 Task: Look for products in the category "Homeopathic Care" from Newtow Laboratories only.
Action: Mouse moved to (275, 151)
Screenshot: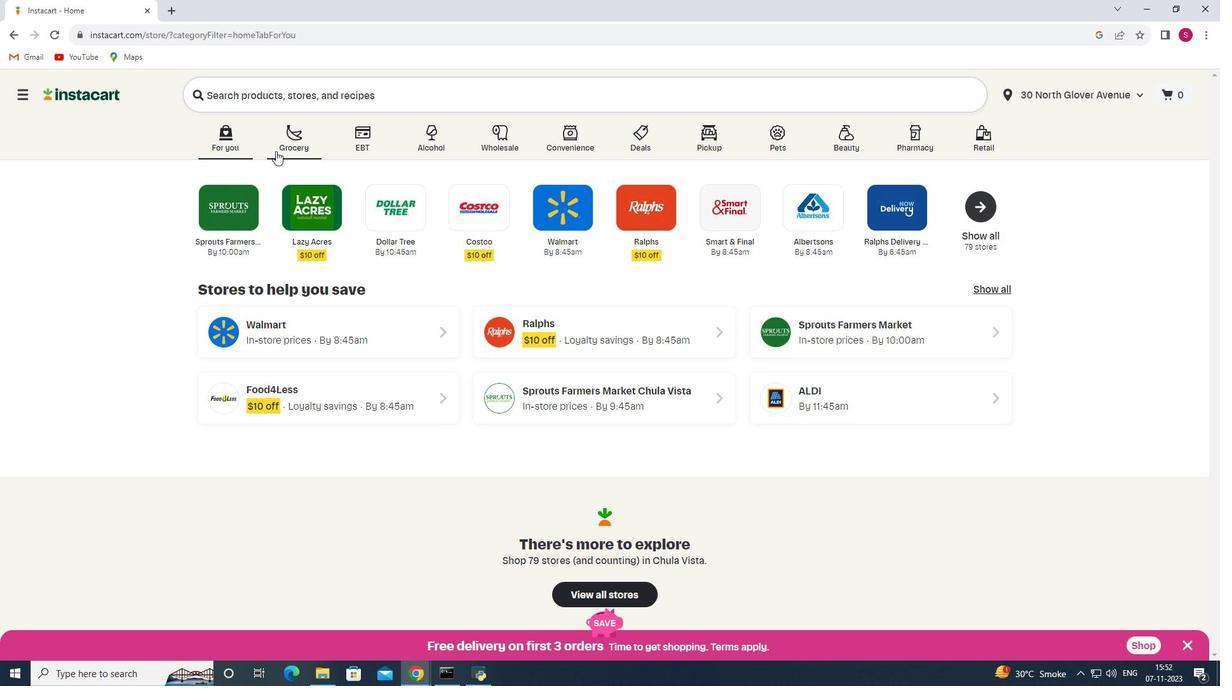 
Action: Mouse pressed left at (275, 151)
Screenshot: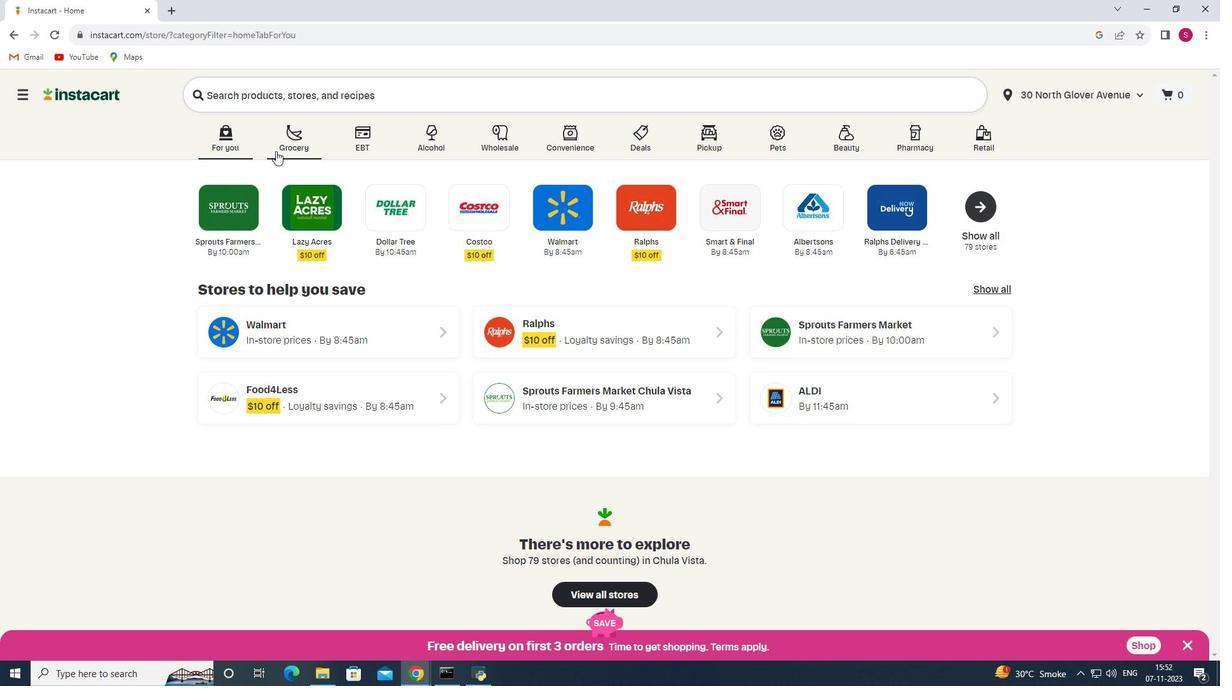 
Action: Mouse moved to (267, 356)
Screenshot: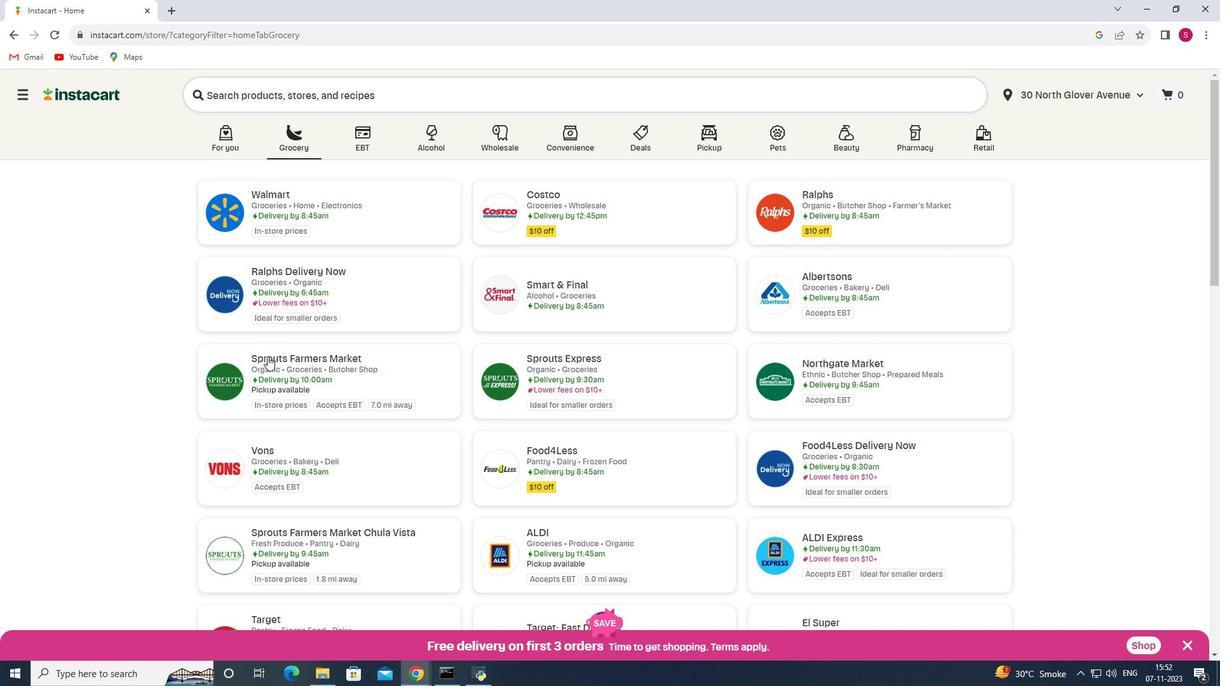 
Action: Mouse pressed left at (267, 356)
Screenshot: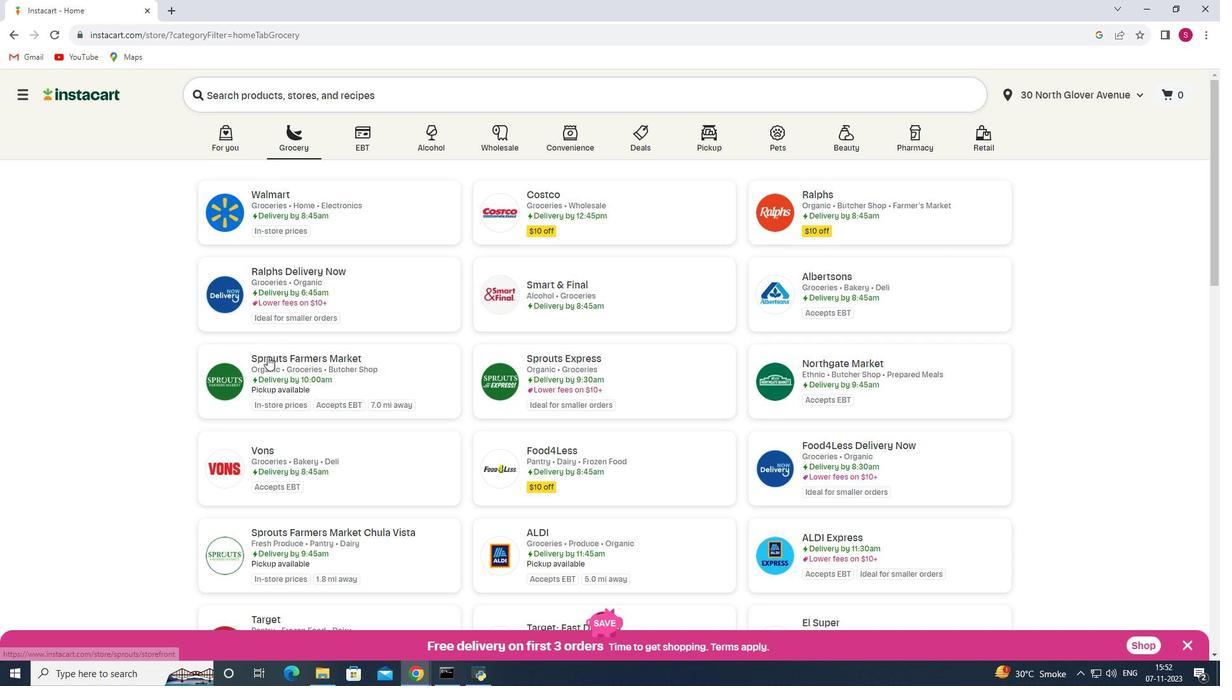 
Action: Mouse moved to (99, 389)
Screenshot: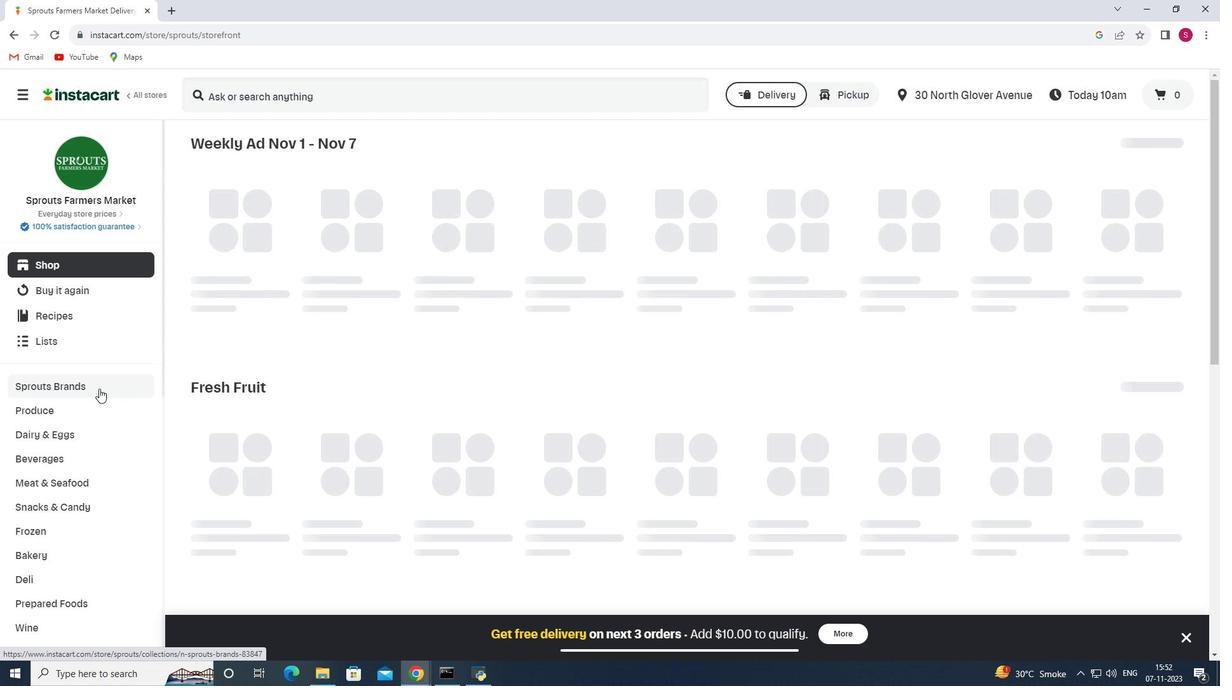 
Action: Mouse scrolled (99, 388) with delta (0, 0)
Screenshot: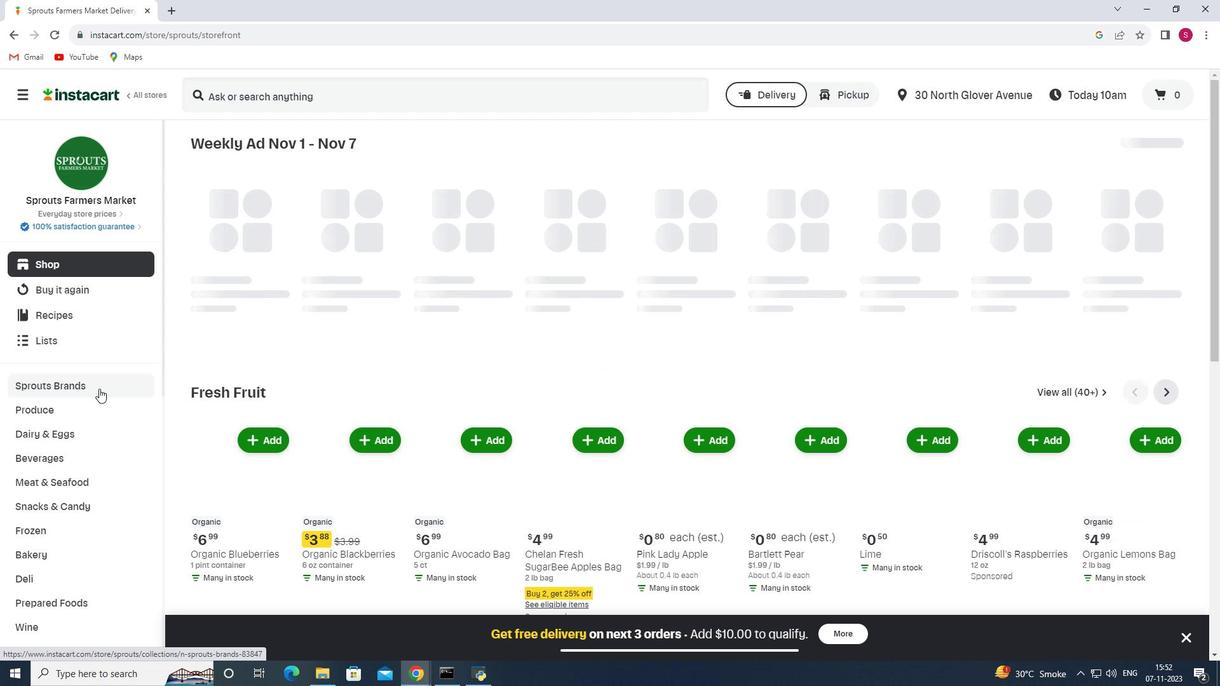 
Action: Mouse scrolled (99, 388) with delta (0, 0)
Screenshot: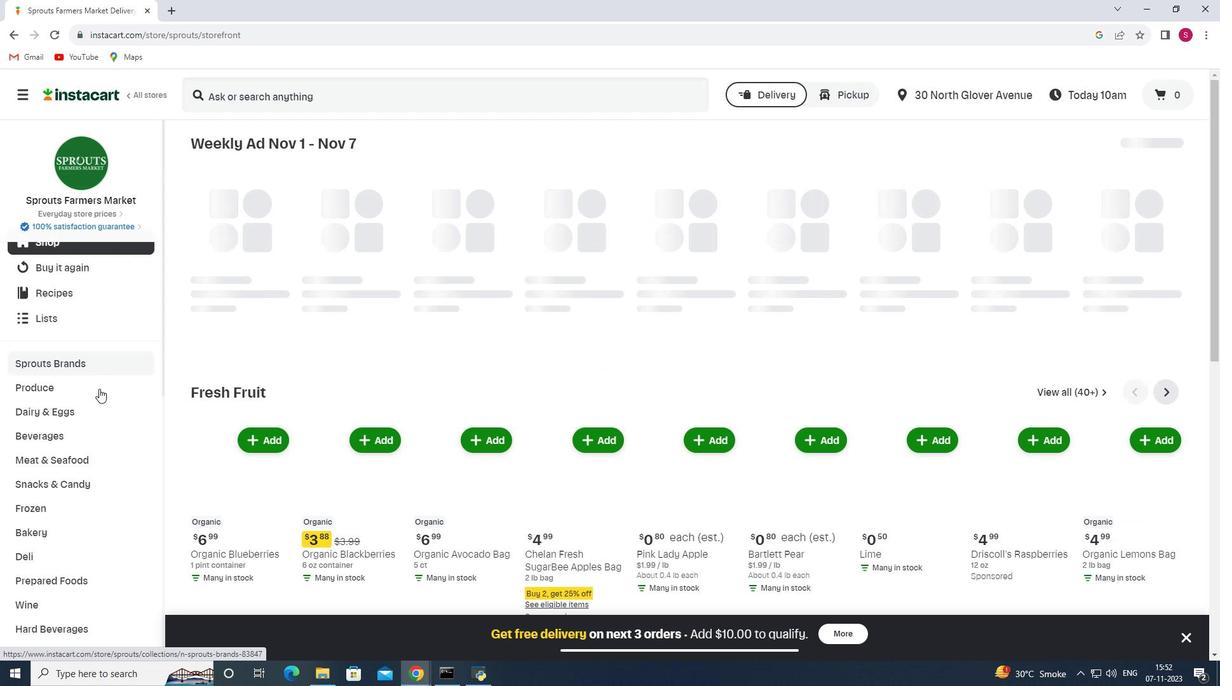
Action: Mouse scrolled (99, 388) with delta (0, 0)
Screenshot: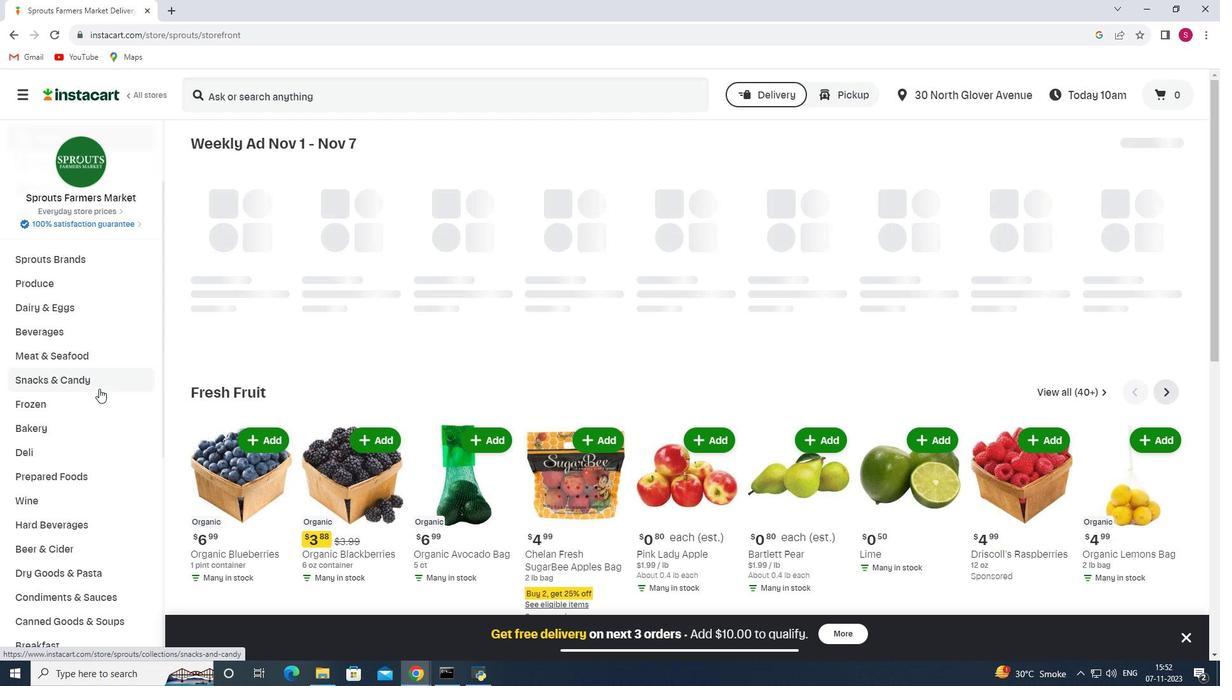 
Action: Mouse scrolled (99, 388) with delta (0, 0)
Screenshot: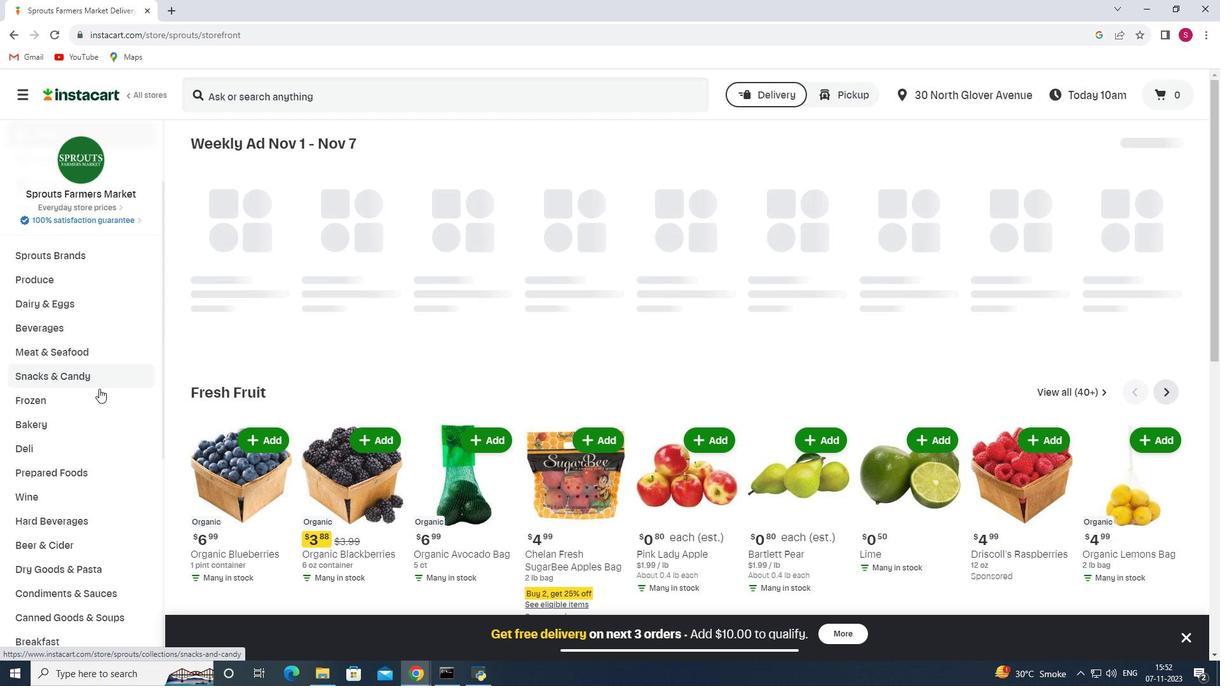 
Action: Mouse scrolled (99, 388) with delta (0, 0)
Screenshot: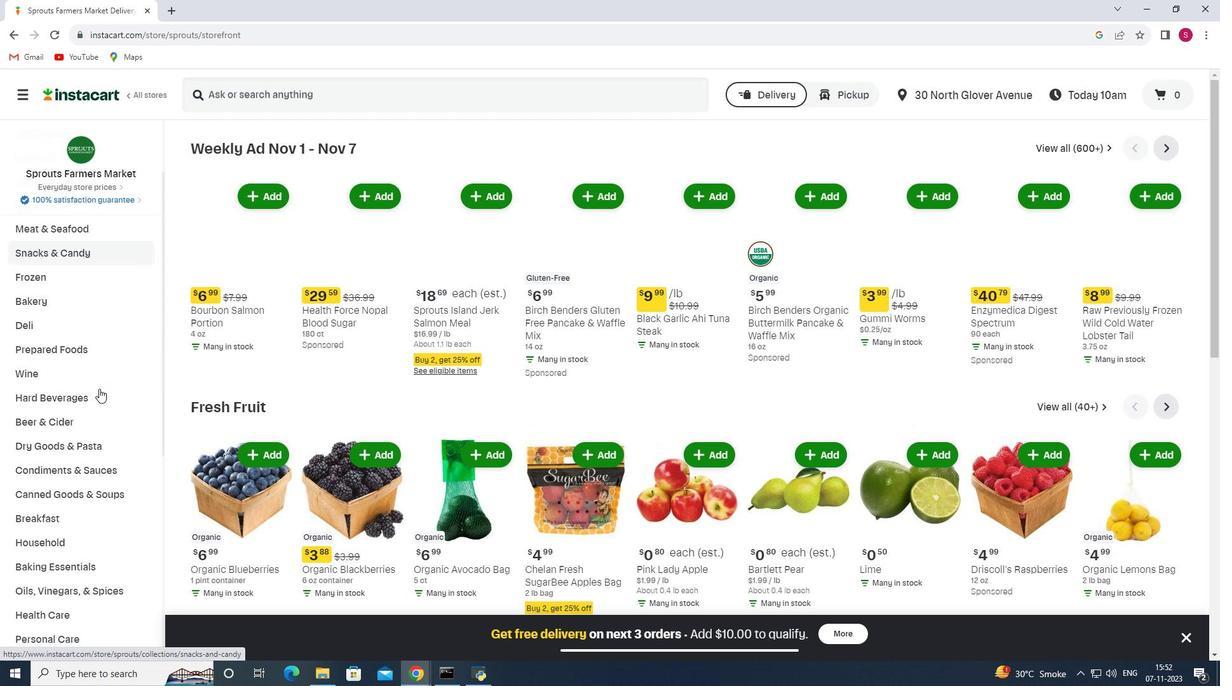 
Action: Mouse scrolled (99, 388) with delta (0, 0)
Screenshot: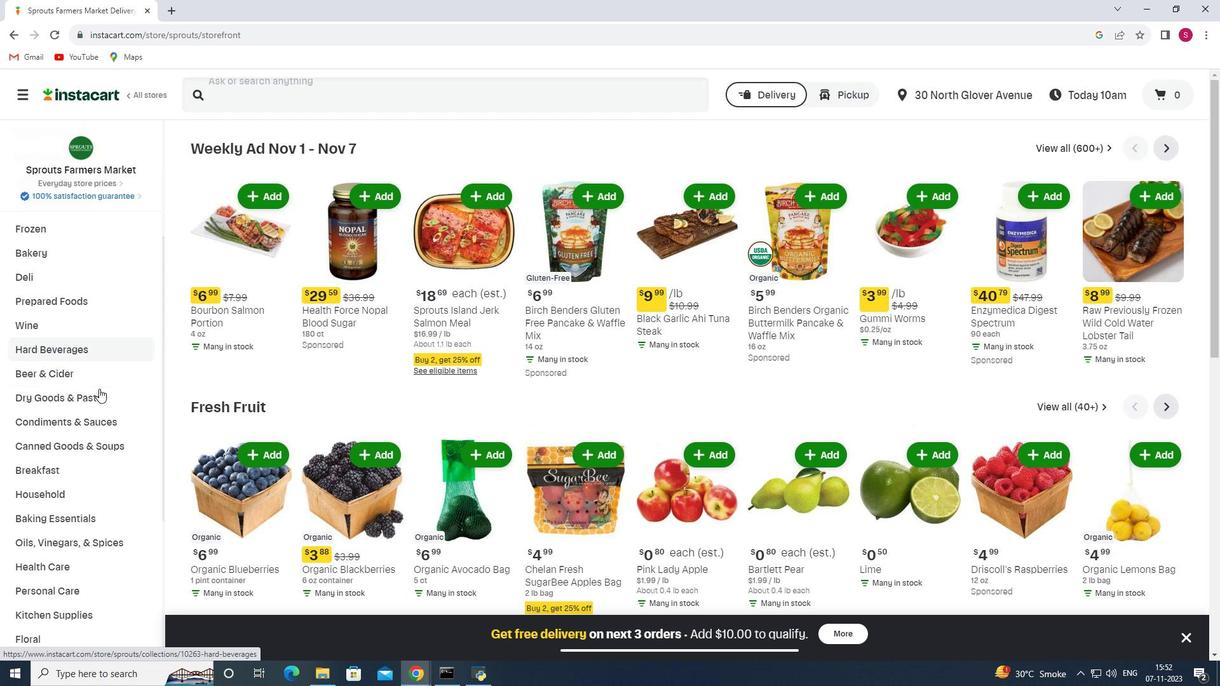 
Action: Mouse scrolled (99, 388) with delta (0, 0)
Screenshot: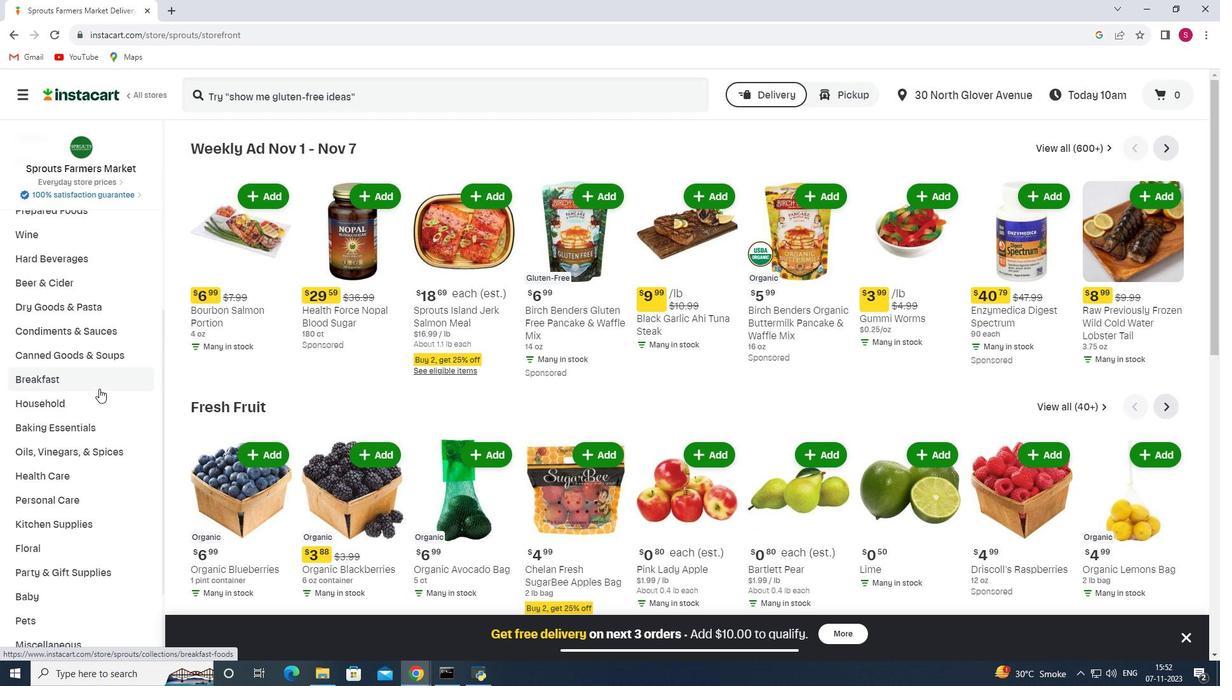 
Action: Mouse moved to (65, 411)
Screenshot: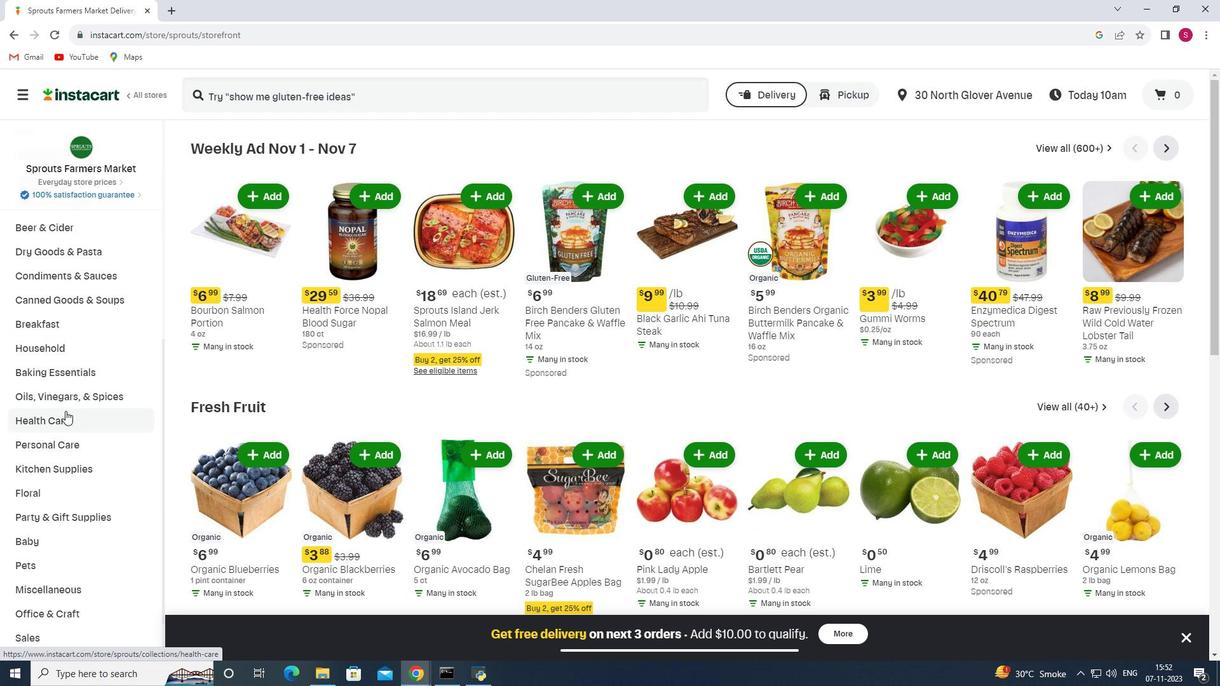
Action: Mouse pressed left at (65, 411)
Screenshot: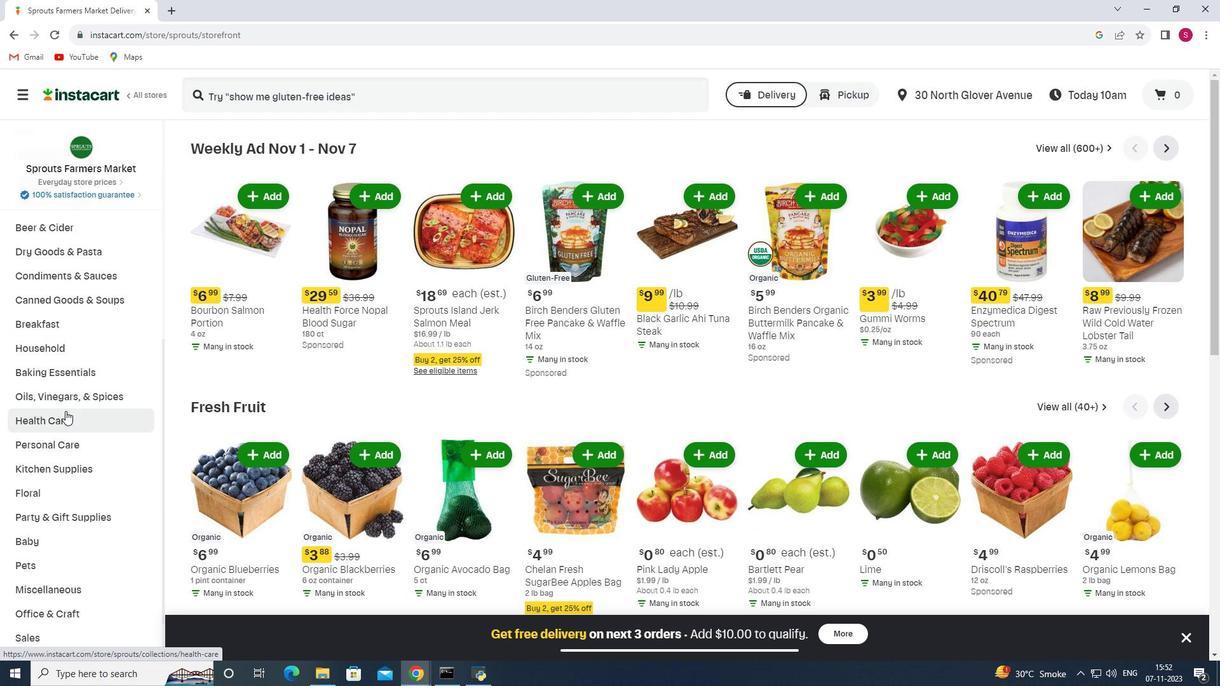
Action: Mouse moved to (462, 174)
Screenshot: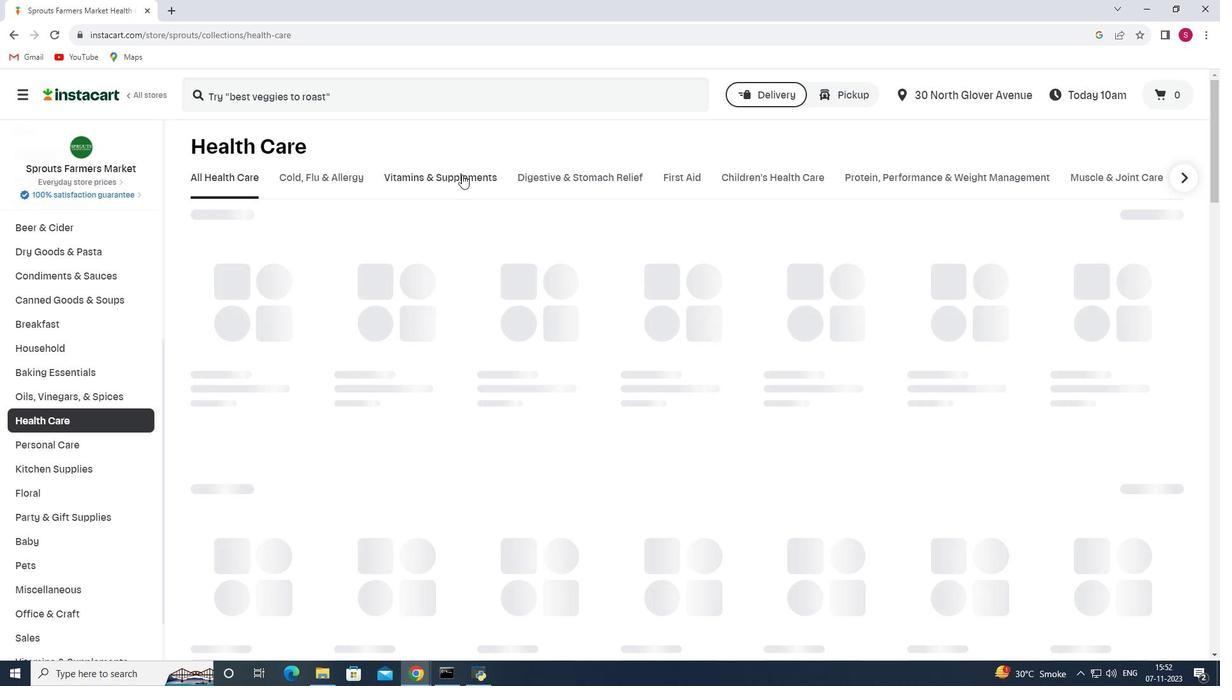 
Action: Mouse pressed left at (462, 174)
Screenshot: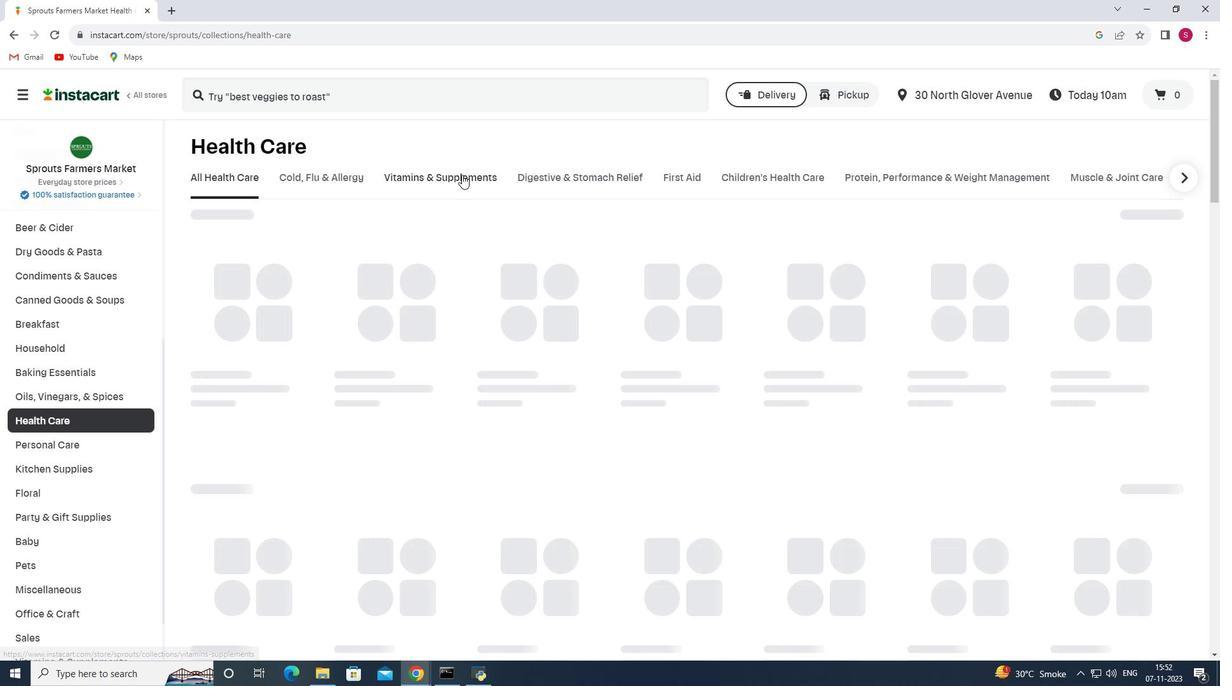 
Action: Mouse moved to (996, 228)
Screenshot: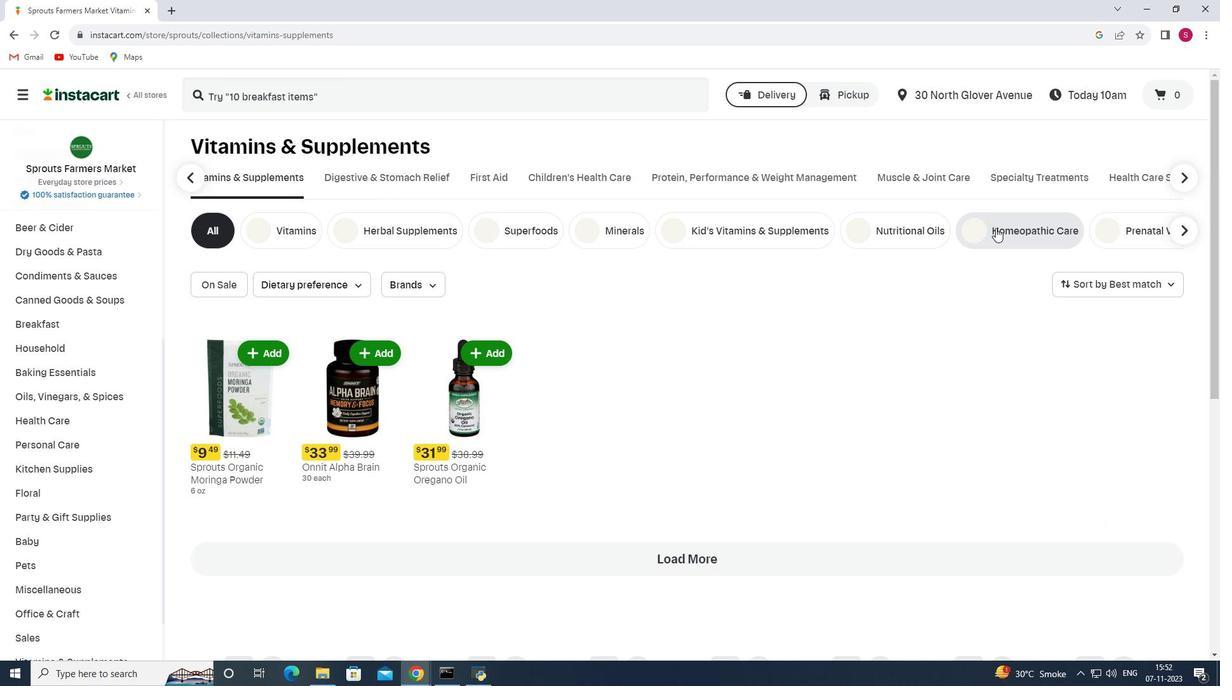
Action: Mouse pressed left at (996, 228)
Screenshot: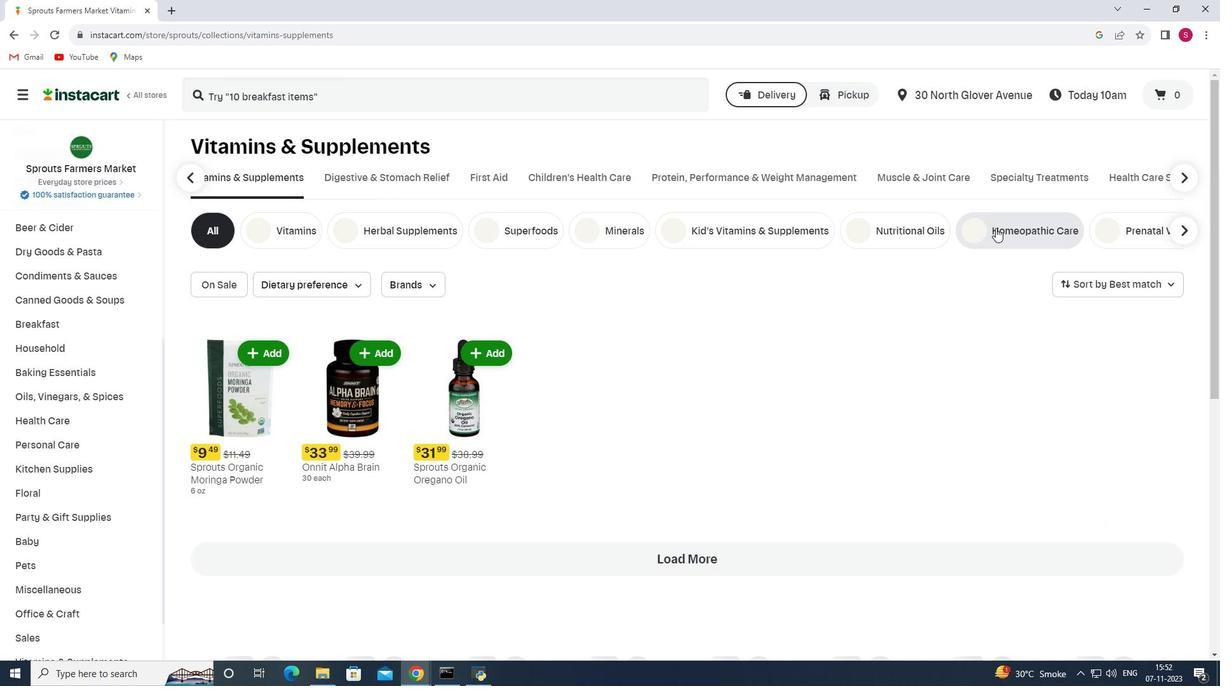 
Action: Mouse moved to (308, 280)
Screenshot: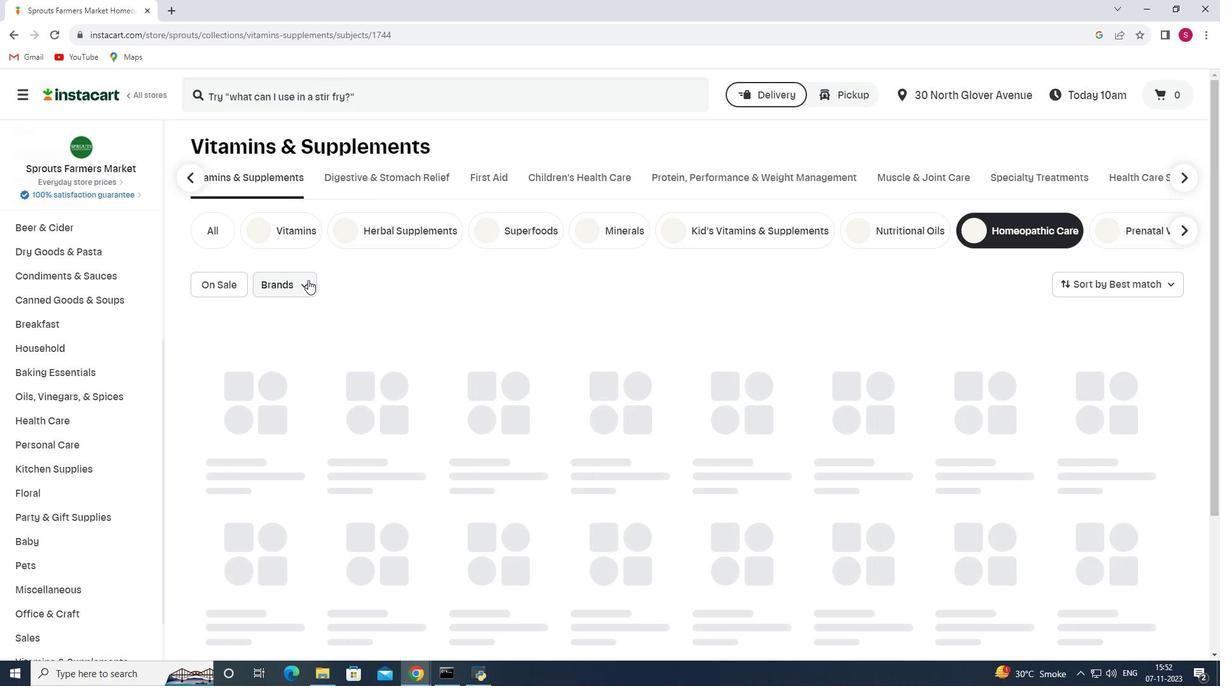 
Action: Mouse pressed left at (308, 280)
Screenshot: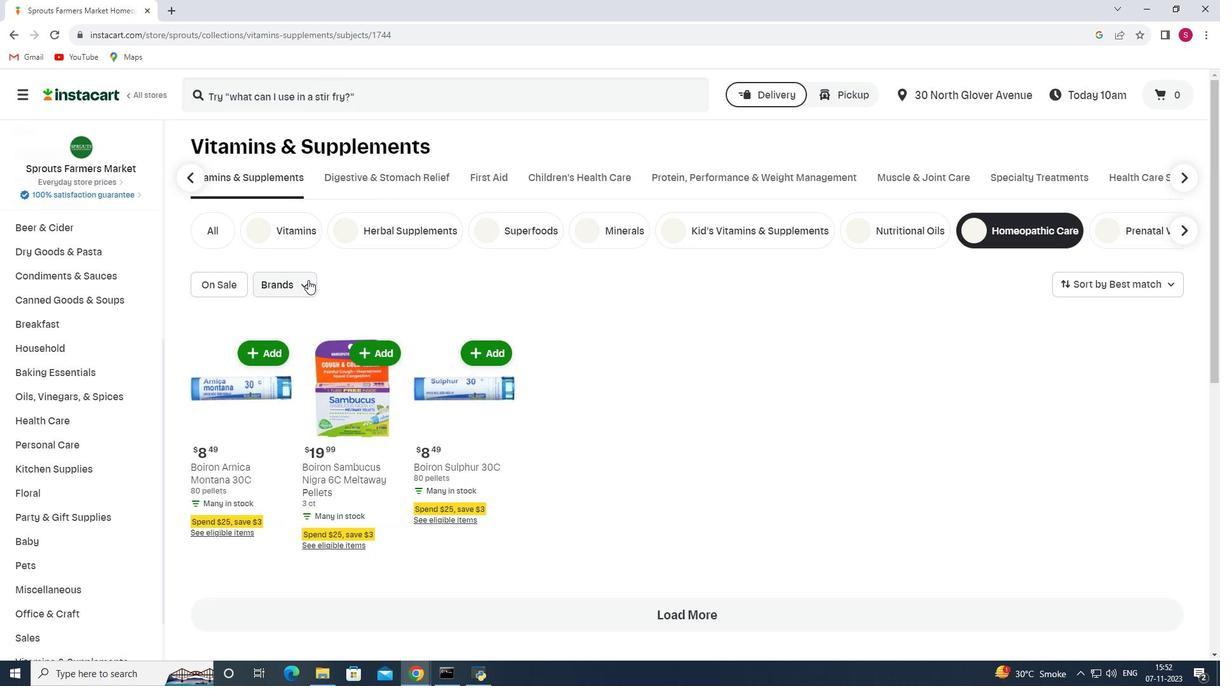 
Action: Mouse moved to (322, 328)
Screenshot: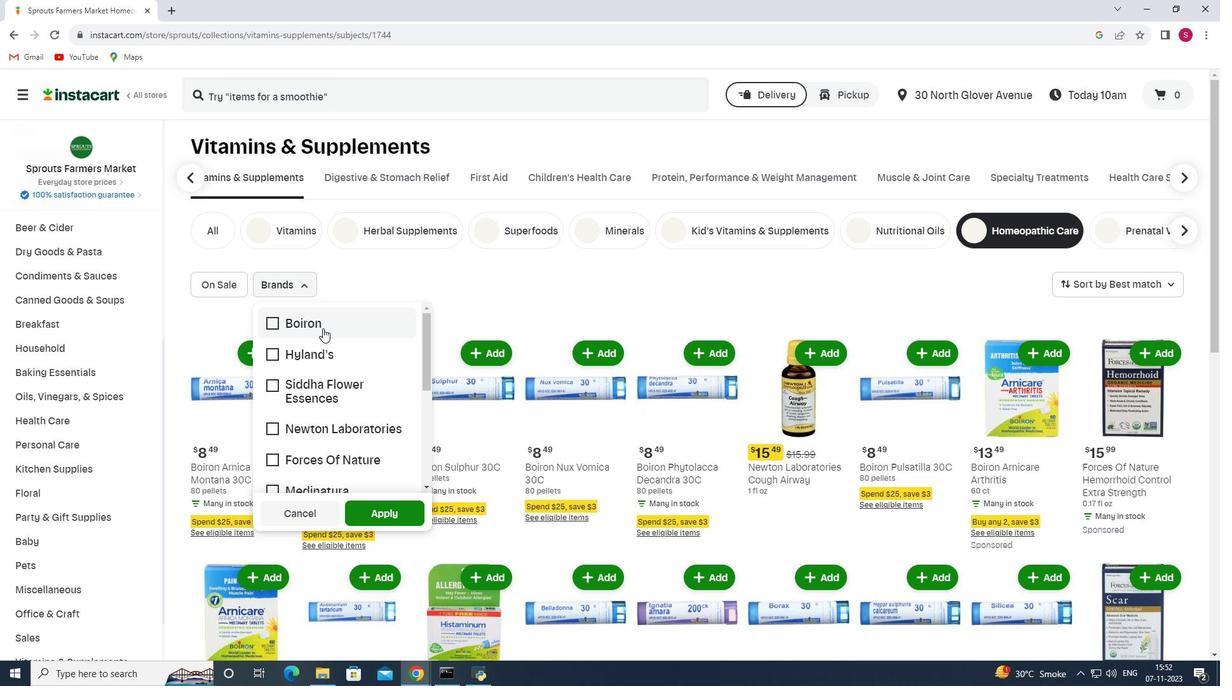 
Action: Mouse scrolled (322, 328) with delta (0, 0)
Screenshot: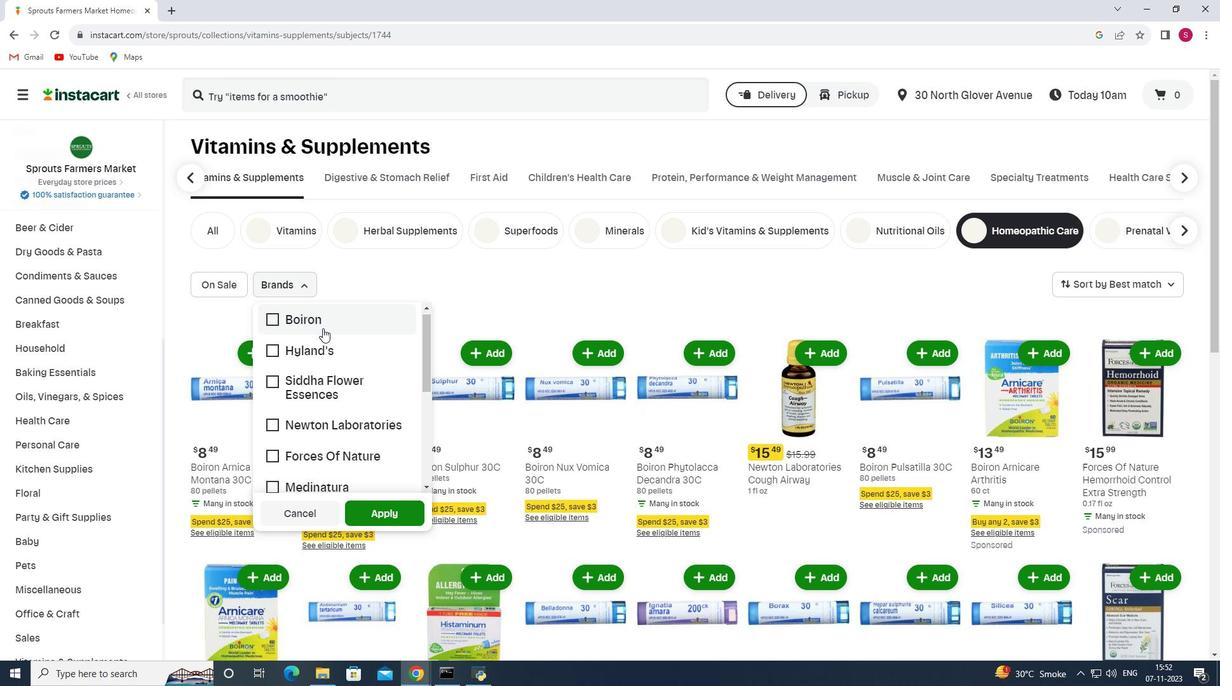 
Action: Mouse moved to (271, 362)
Screenshot: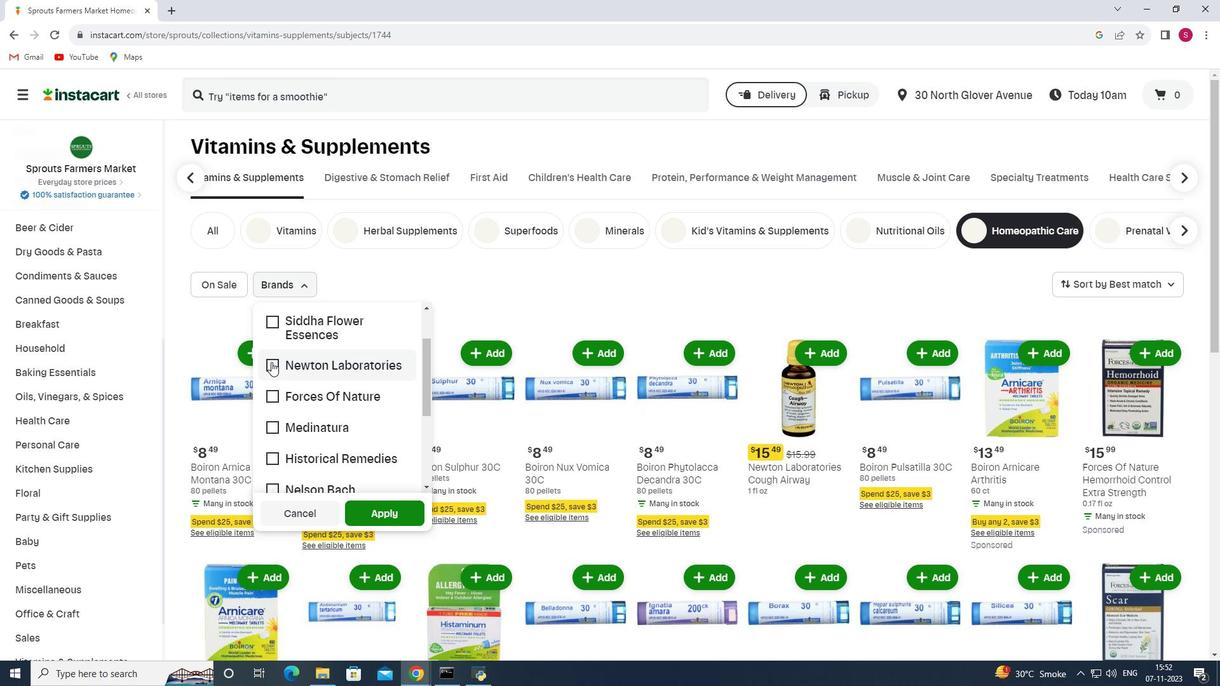 
Action: Mouse pressed left at (271, 362)
Screenshot: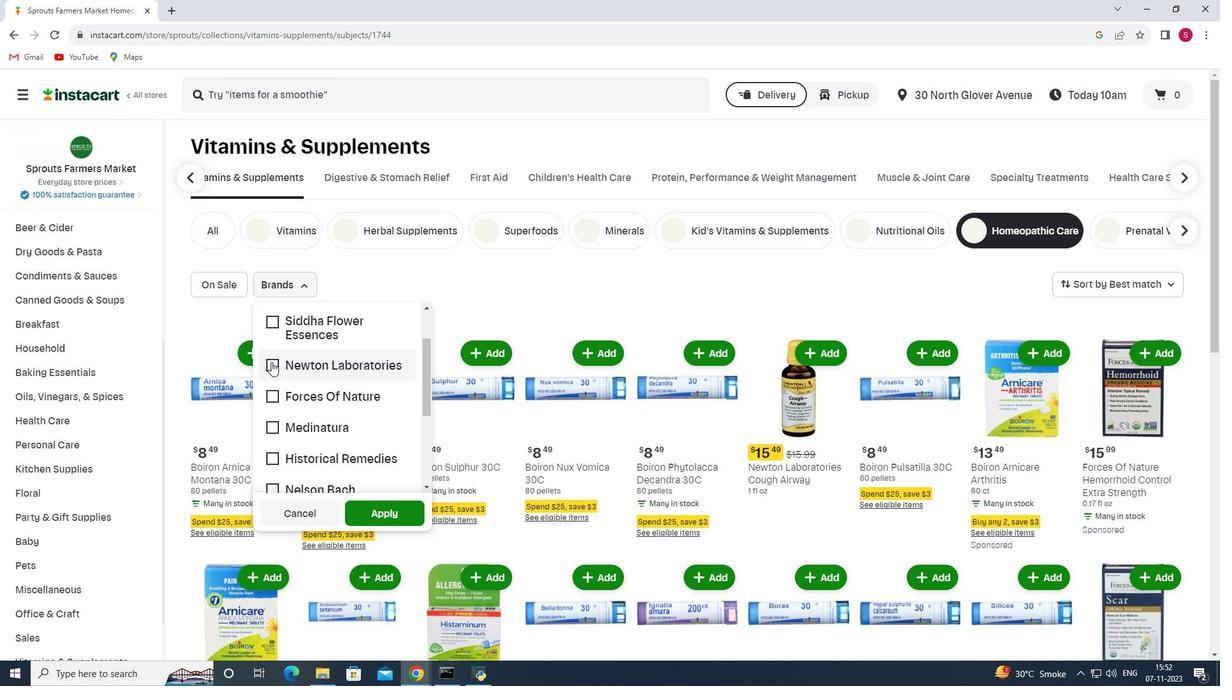 
Action: Mouse moved to (363, 512)
Screenshot: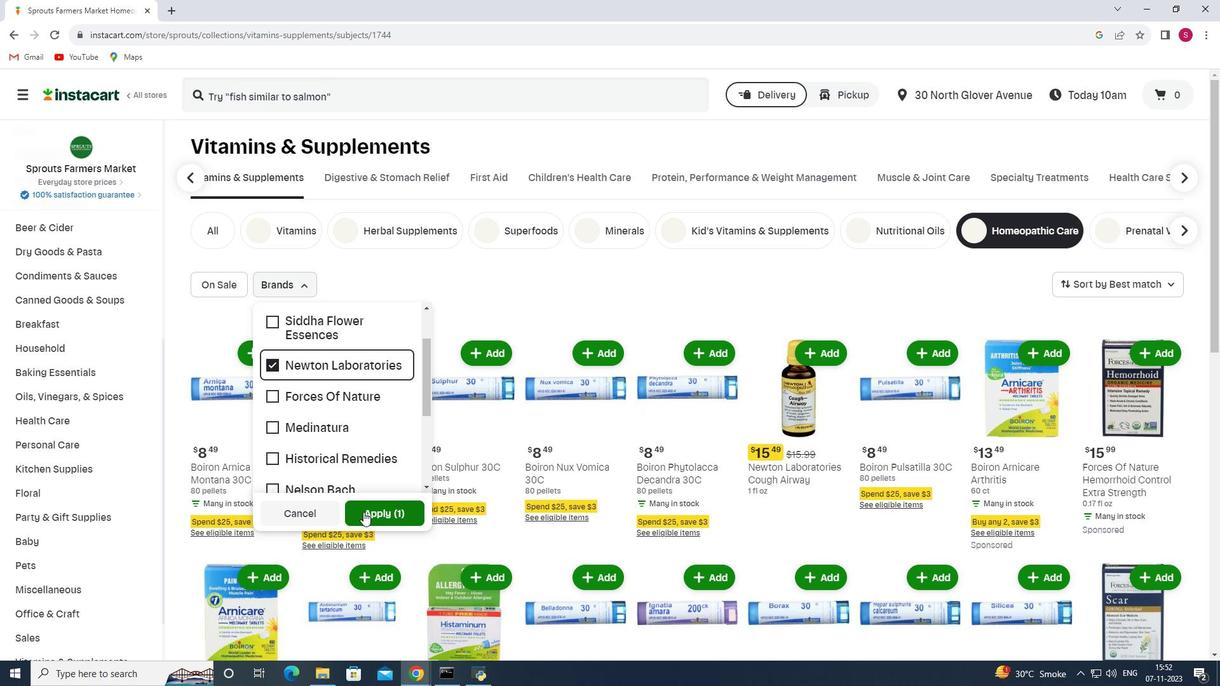 
Action: Mouse pressed left at (363, 512)
Screenshot: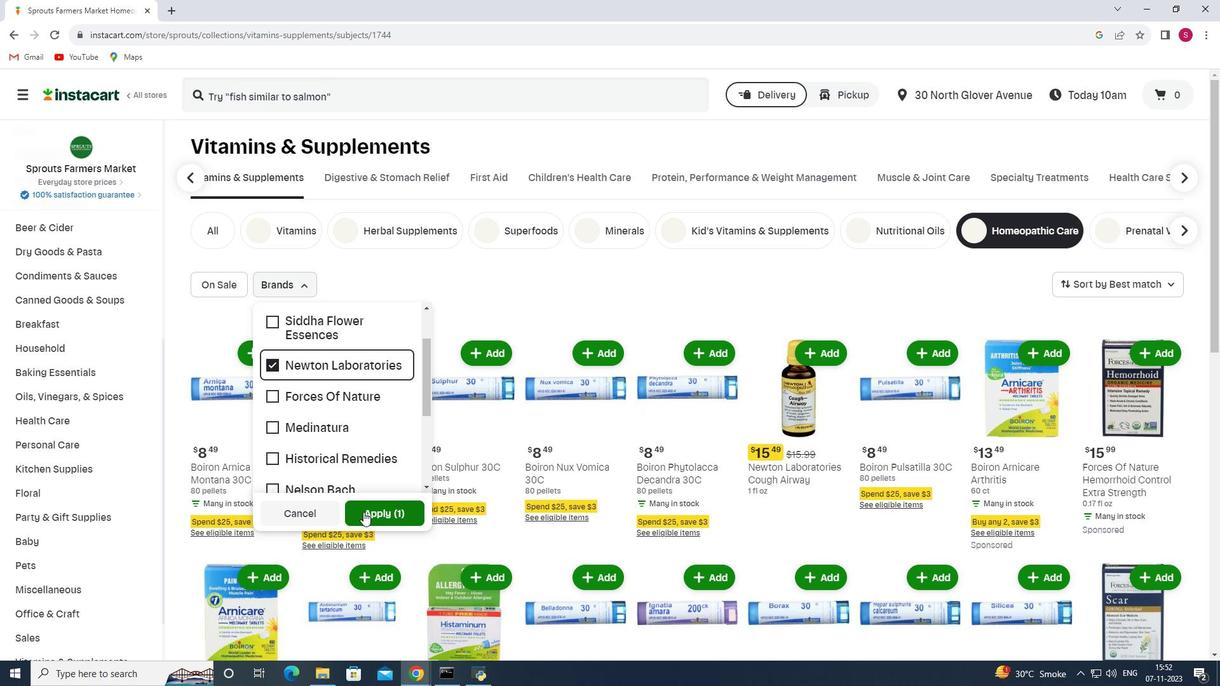
Action: Mouse moved to (364, 512)
Screenshot: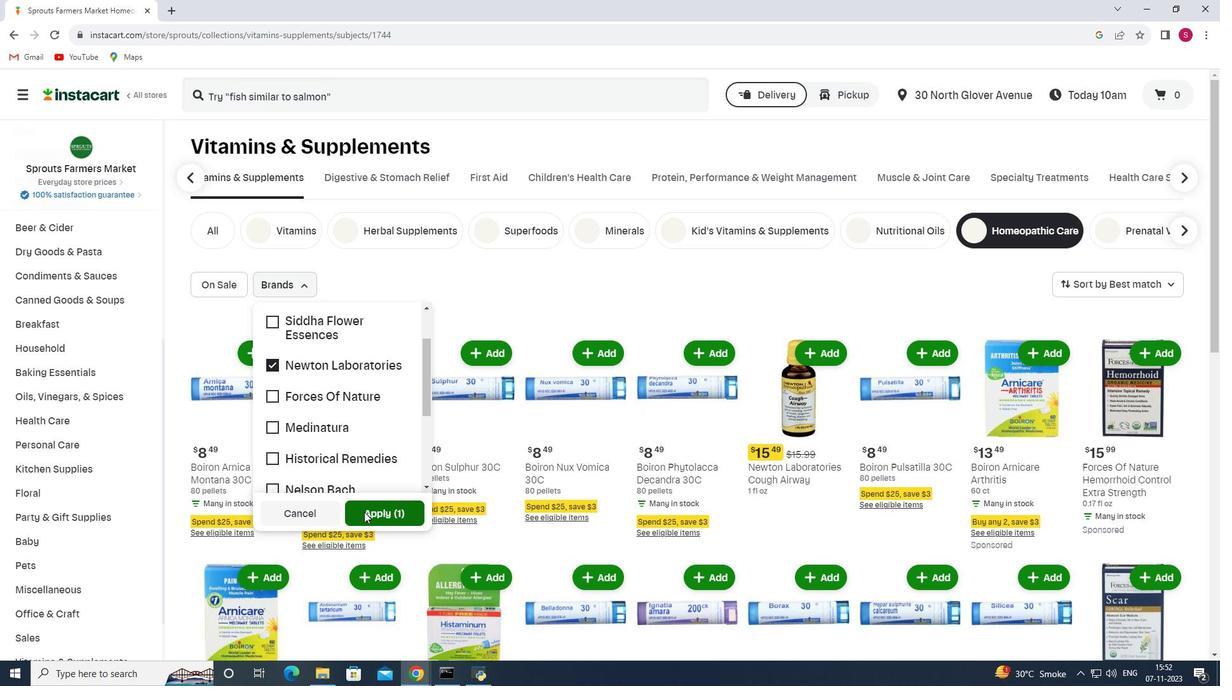 
